Task: Create a due date automation trigger when advanced on, 2 hours after a card is due add fields without custom field "Resume" unchecked.
Action: Mouse moved to (1072, 92)
Screenshot: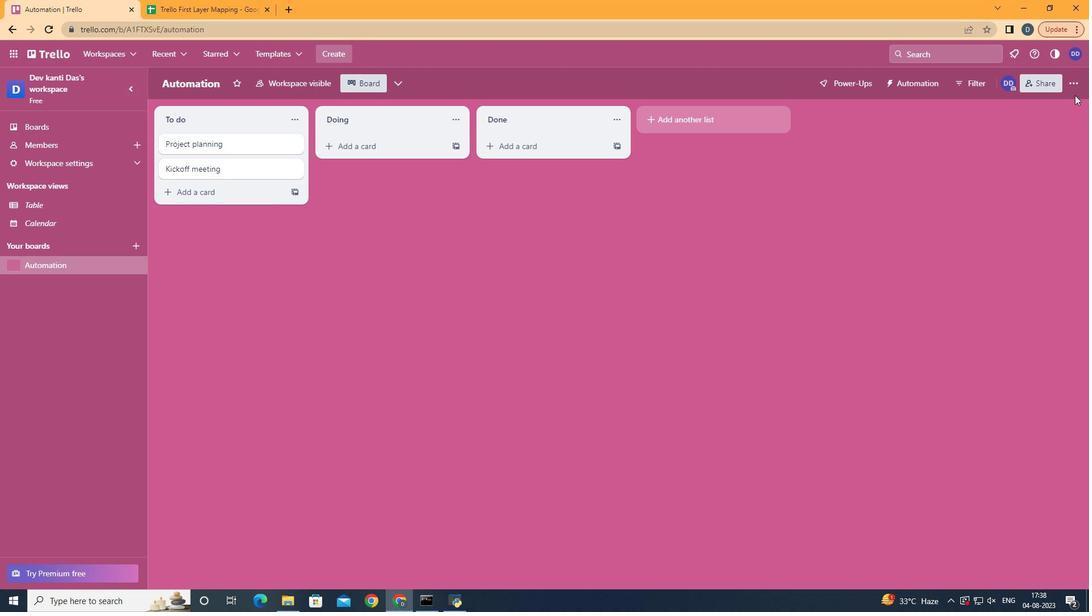 
Action: Mouse pressed left at (1072, 92)
Screenshot: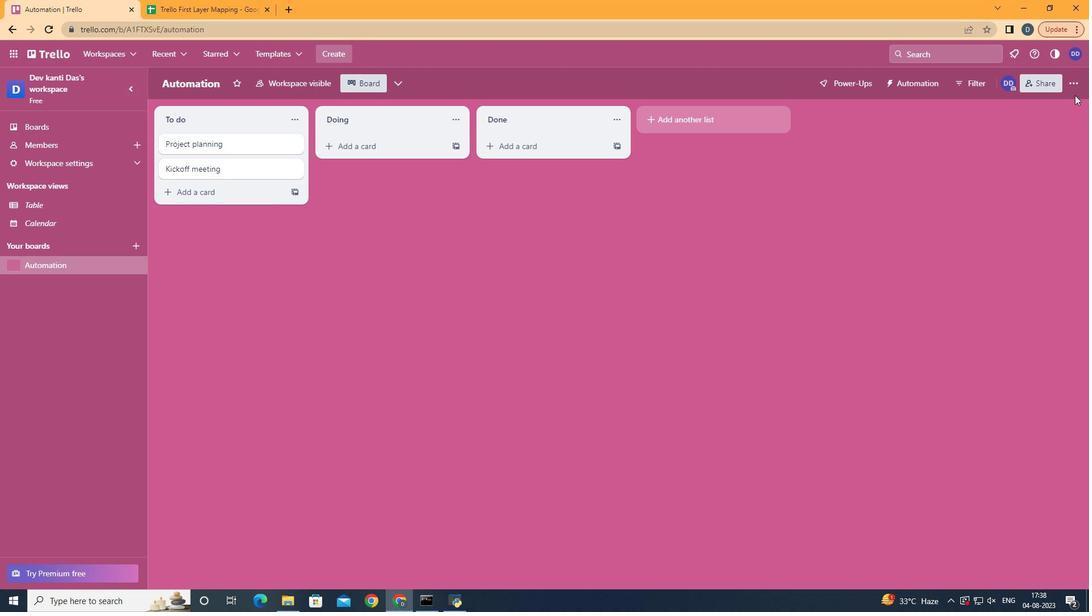 
Action: Mouse moved to (1070, 78)
Screenshot: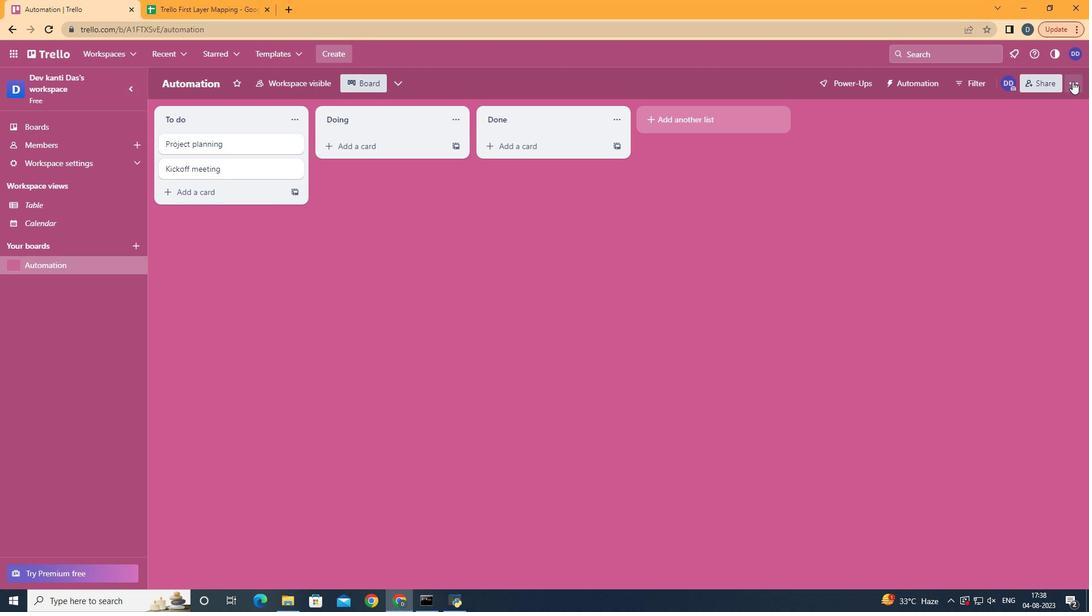 
Action: Mouse pressed left at (1070, 78)
Screenshot: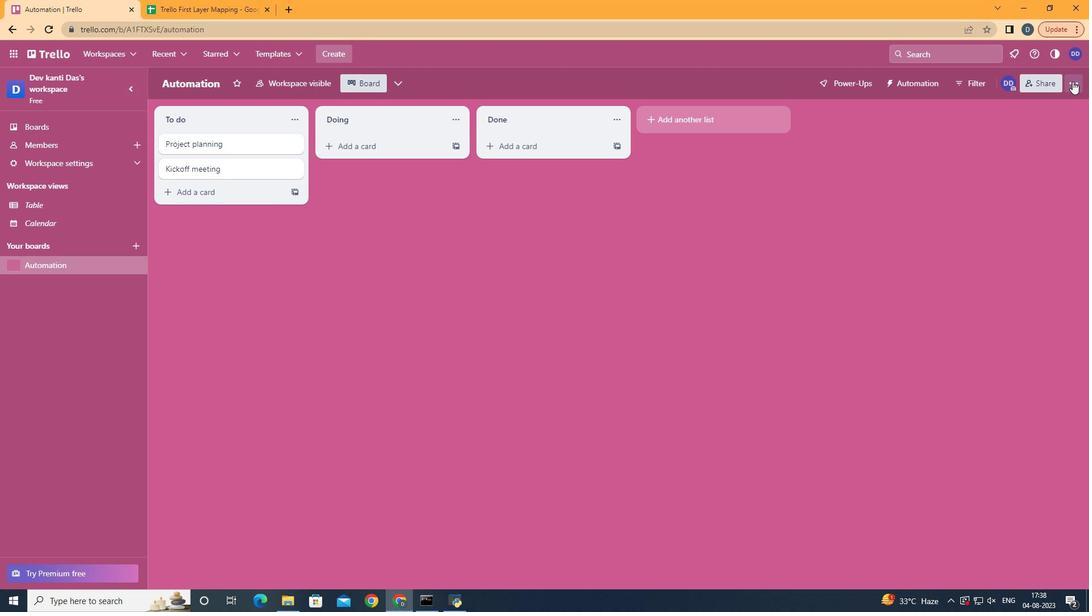 
Action: Mouse moved to (976, 238)
Screenshot: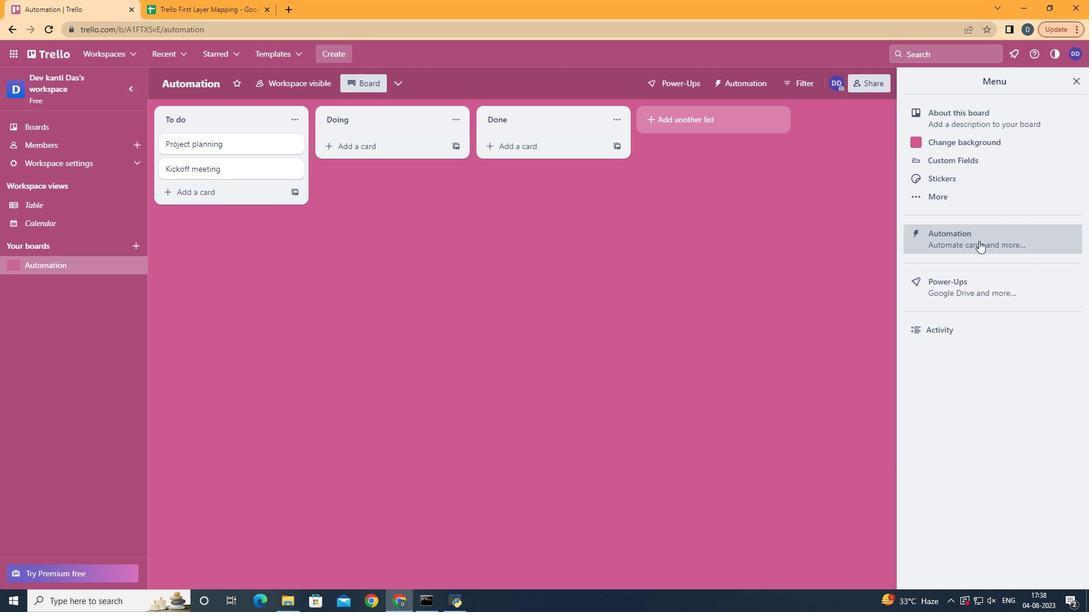 
Action: Mouse pressed left at (976, 238)
Screenshot: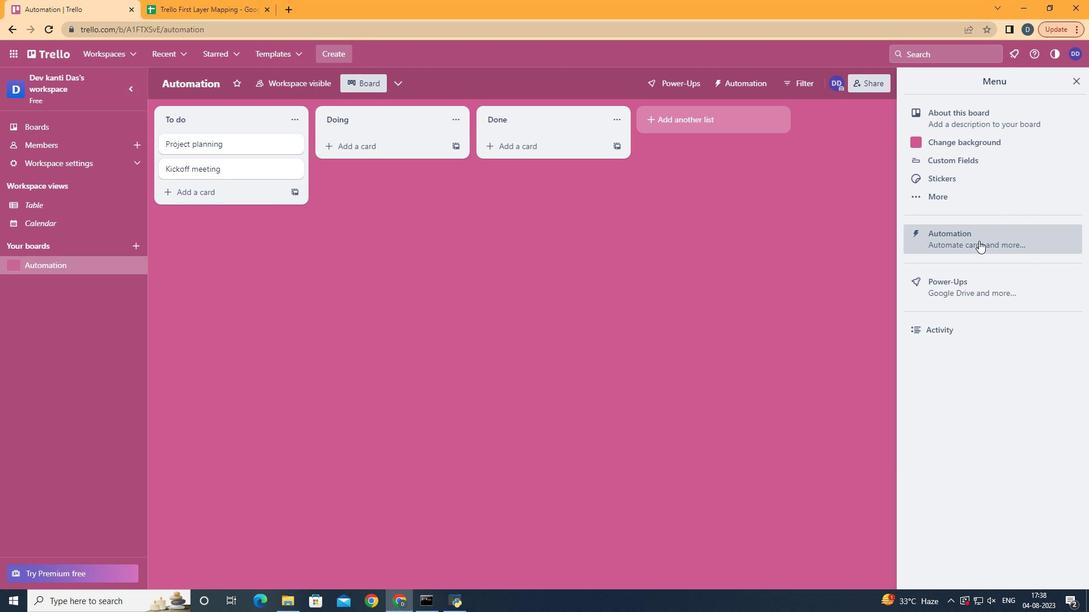
Action: Mouse moved to (201, 229)
Screenshot: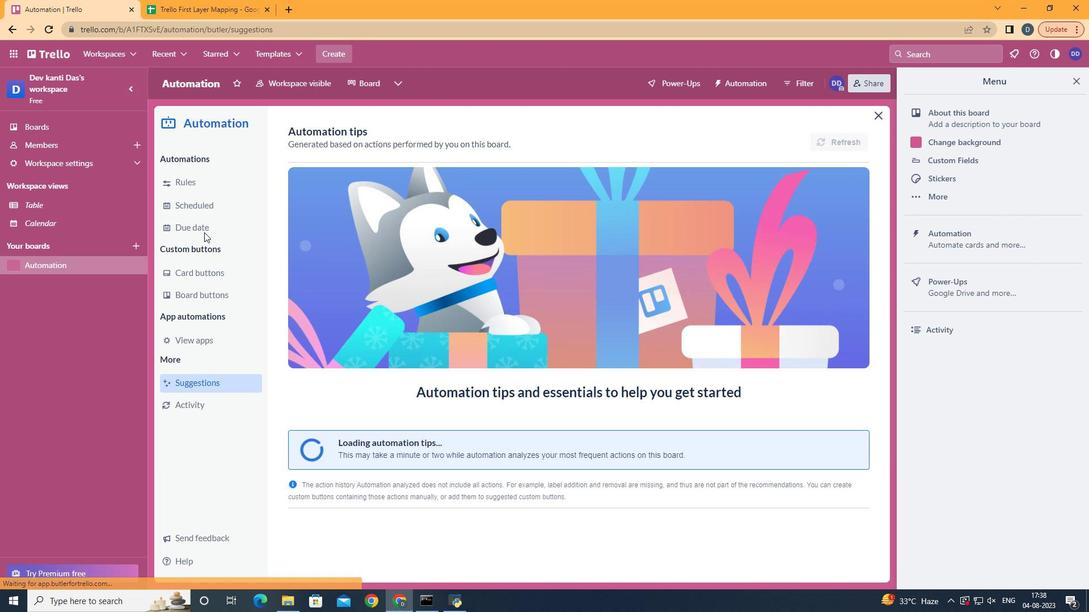 
Action: Mouse pressed left at (201, 229)
Screenshot: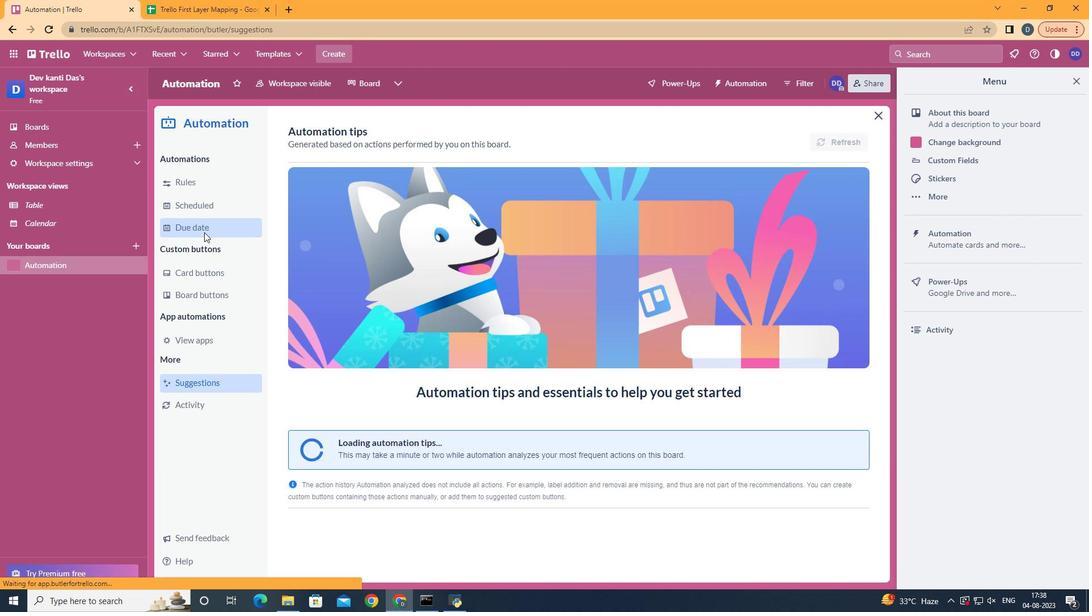 
Action: Mouse moved to (804, 129)
Screenshot: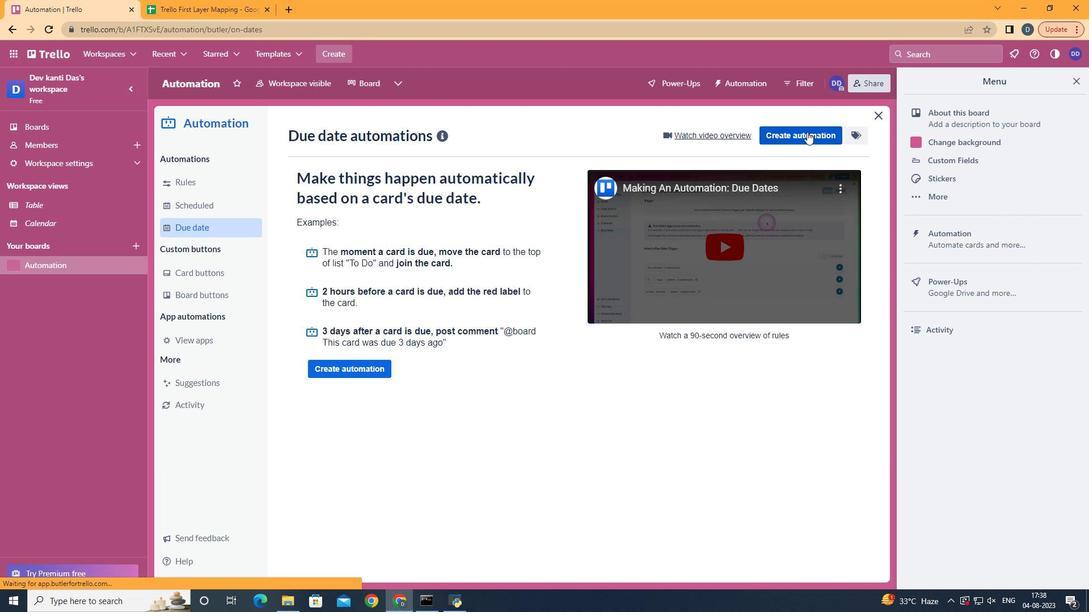 
Action: Mouse pressed left at (804, 129)
Screenshot: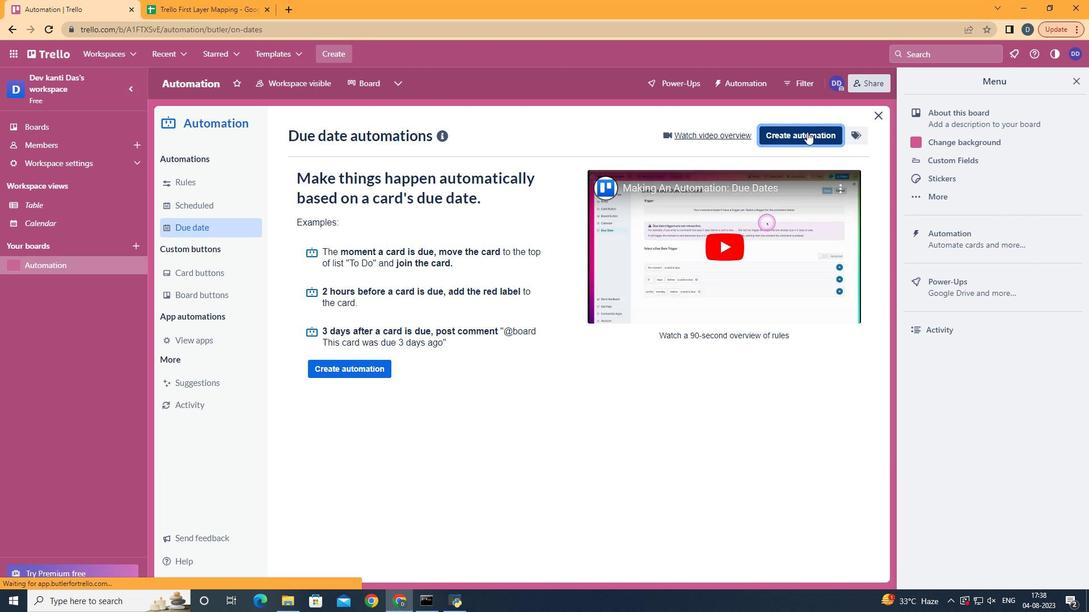 
Action: Mouse moved to (595, 249)
Screenshot: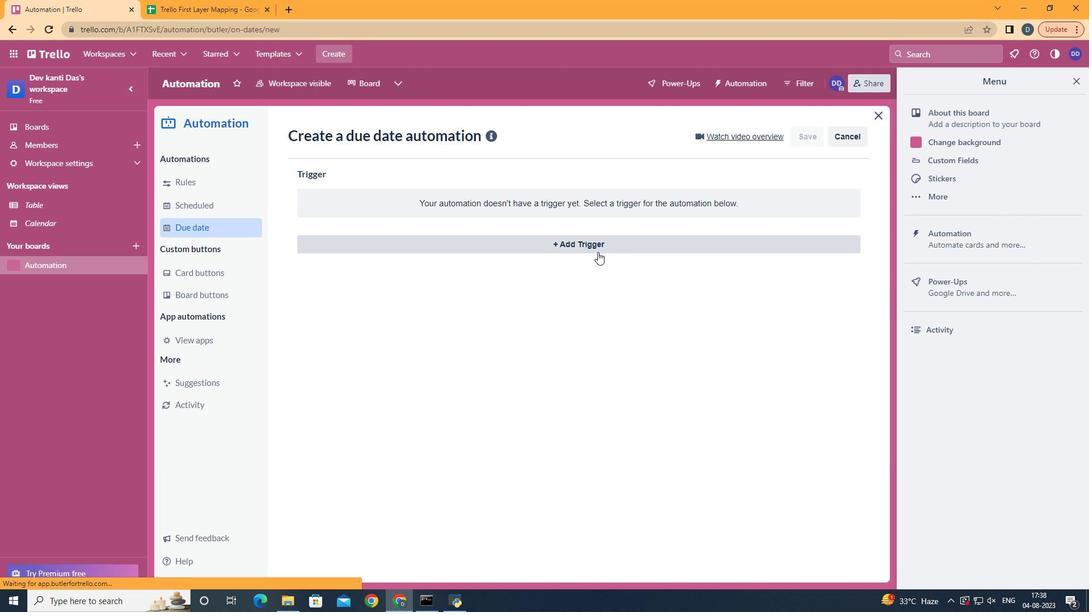 
Action: Mouse pressed left at (595, 249)
Screenshot: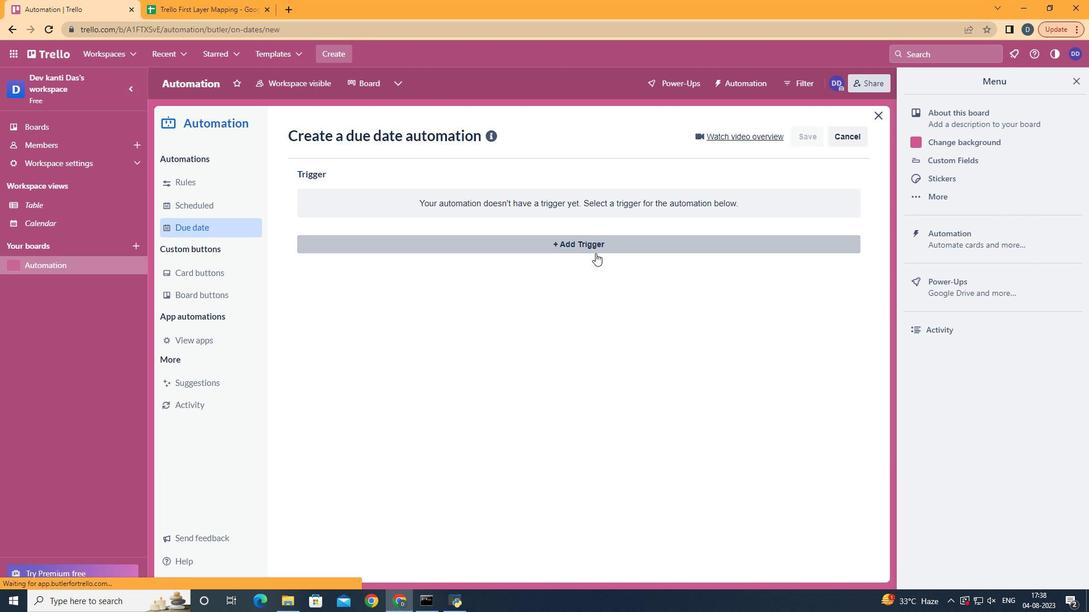 
Action: Mouse moved to (367, 482)
Screenshot: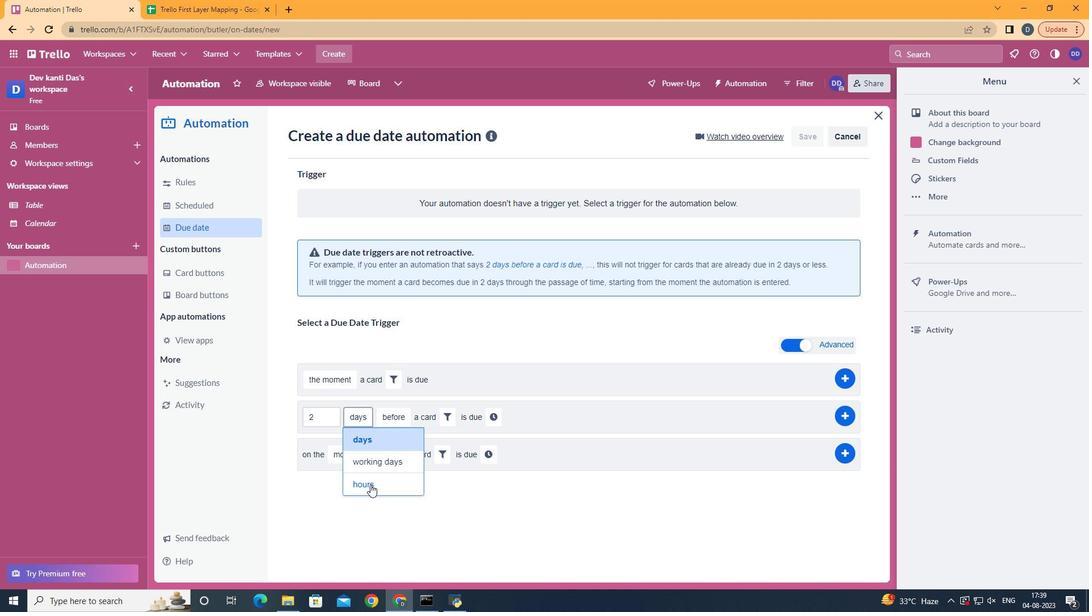 
Action: Mouse pressed left at (367, 482)
Screenshot: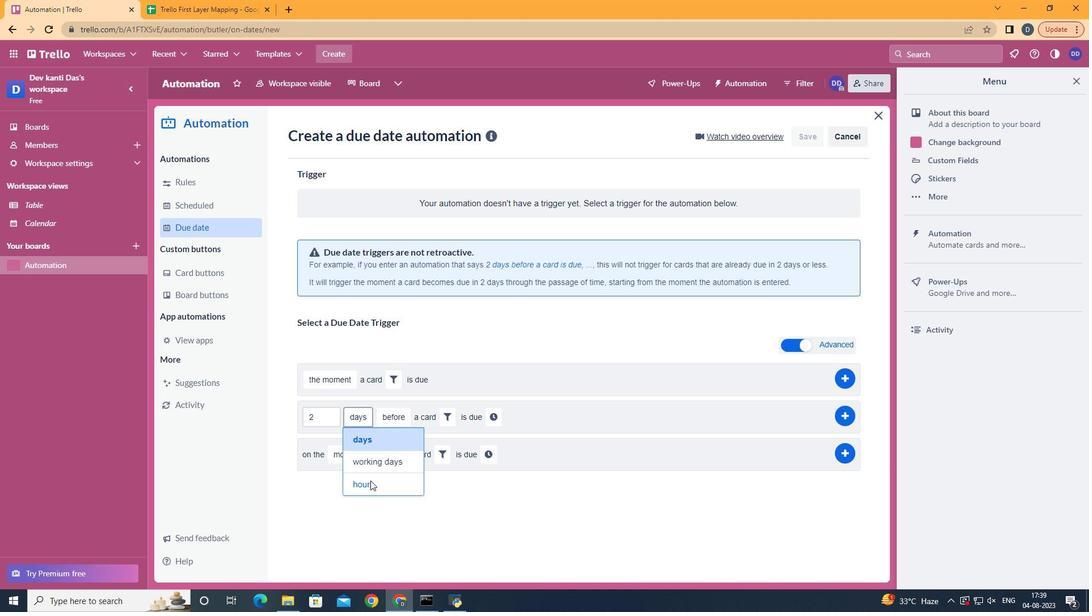 
Action: Mouse moved to (396, 452)
Screenshot: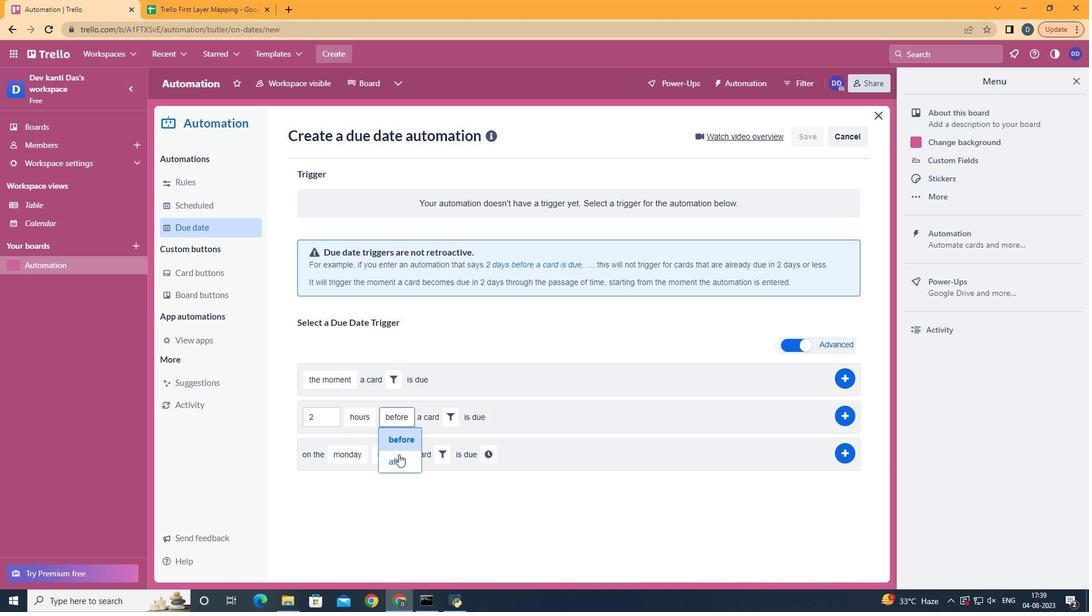 
Action: Mouse pressed left at (396, 452)
Screenshot: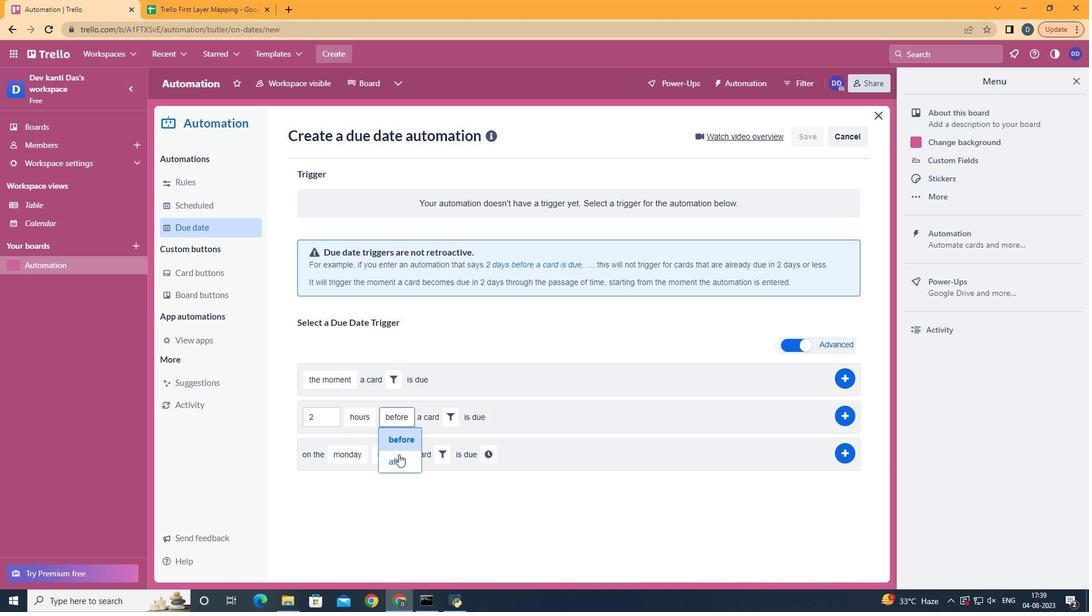 
Action: Mouse moved to (433, 417)
Screenshot: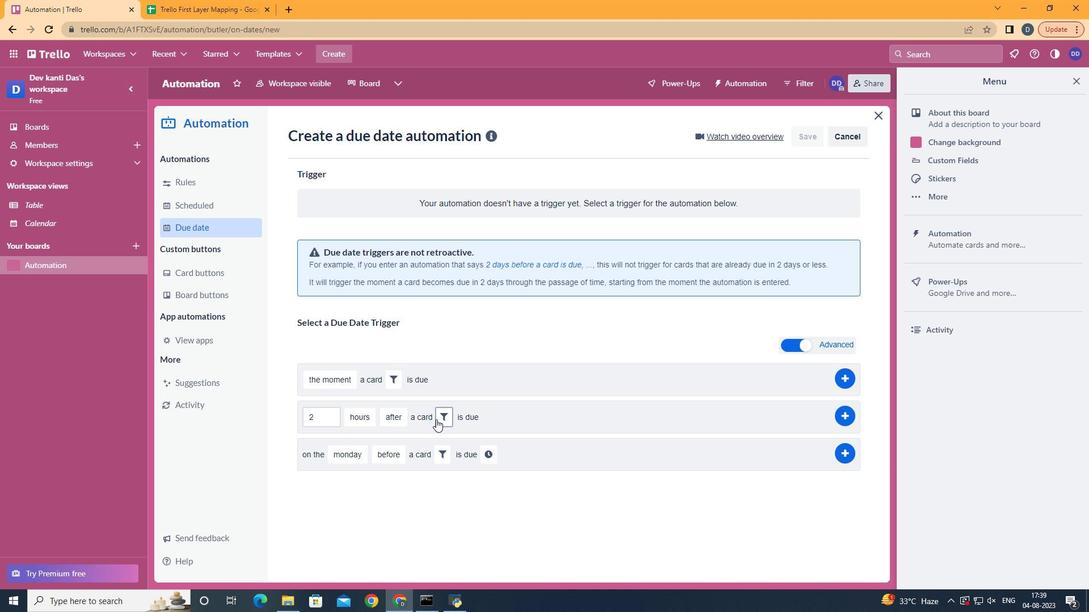 
Action: Mouse pressed left at (433, 417)
Screenshot: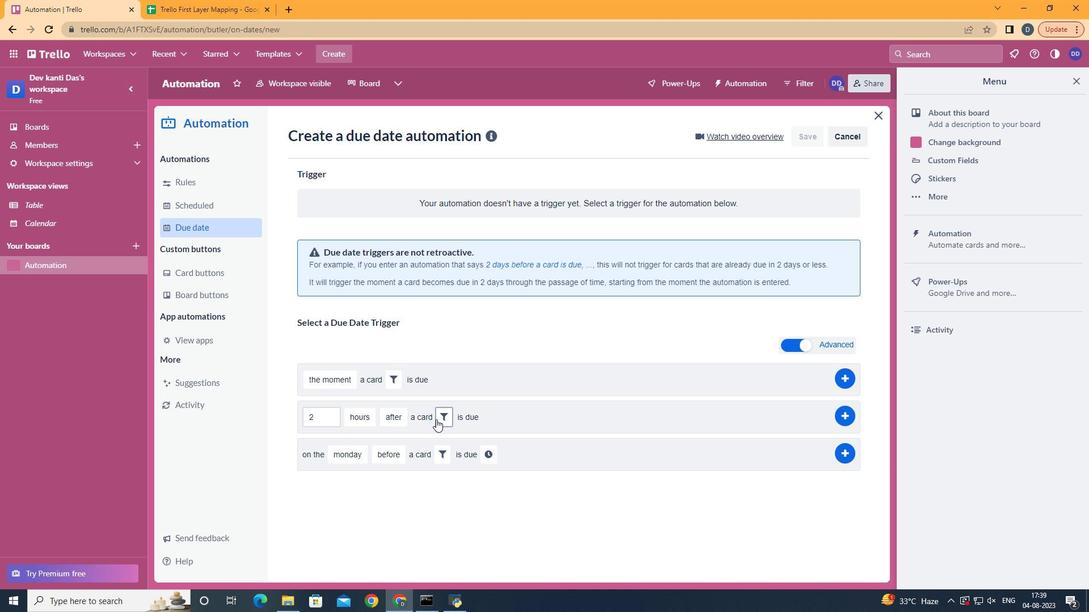 
Action: Mouse moved to (613, 455)
Screenshot: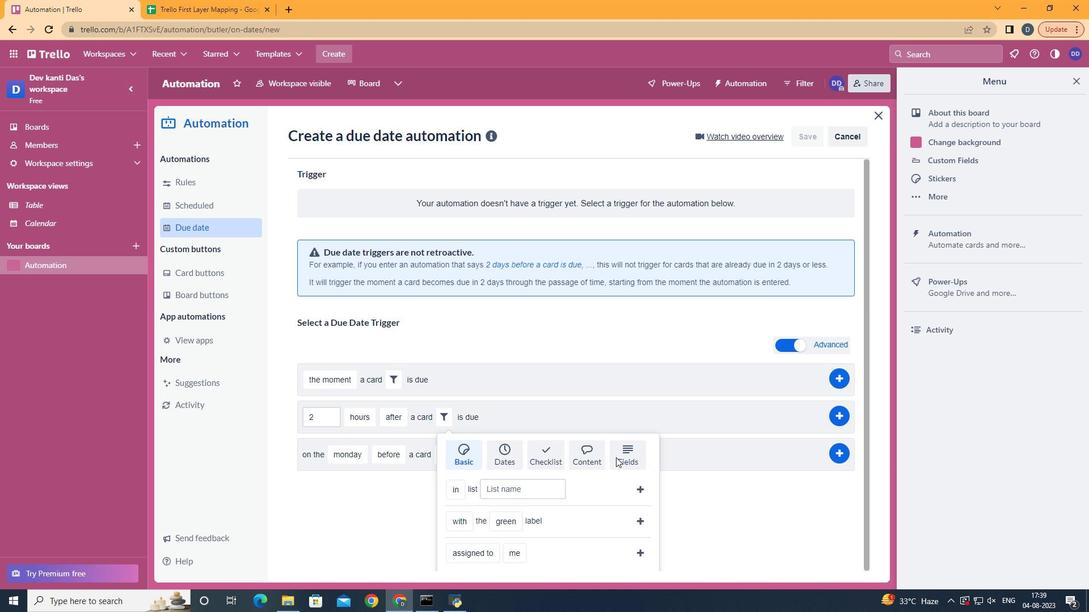 
Action: Mouse pressed left at (613, 455)
Screenshot: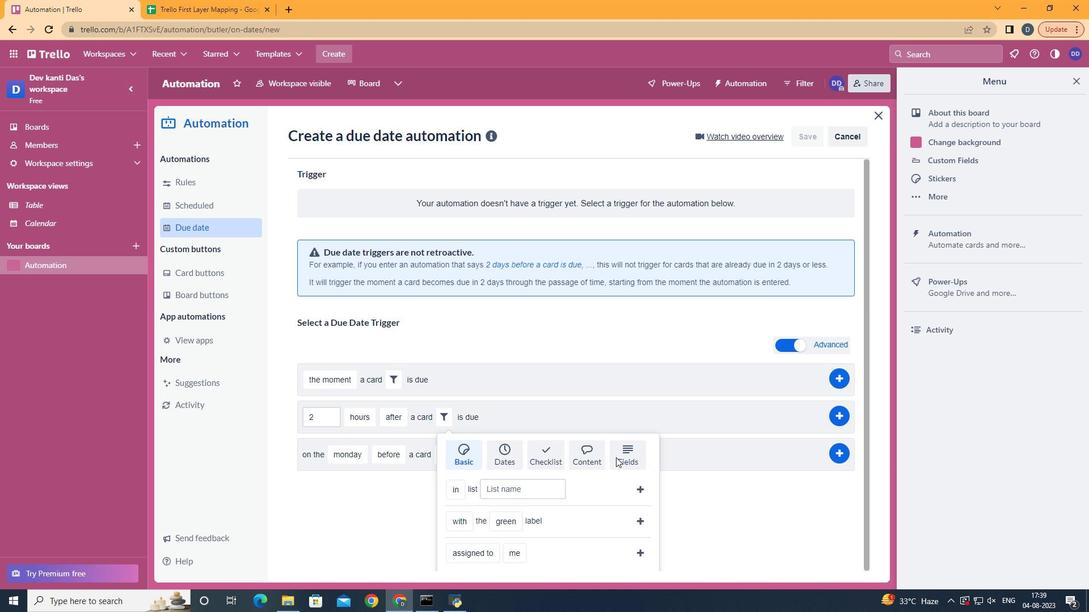 
Action: Mouse moved to (612, 455)
Screenshot: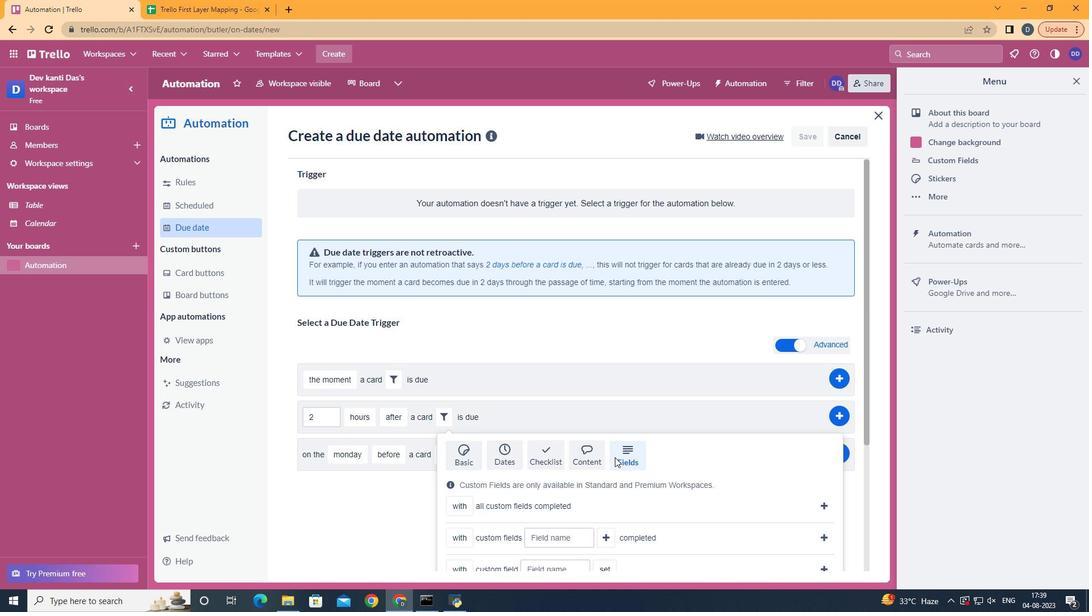 
Action: Mouse scrolled (612, 454) with delta (0, 0)
Screenshot: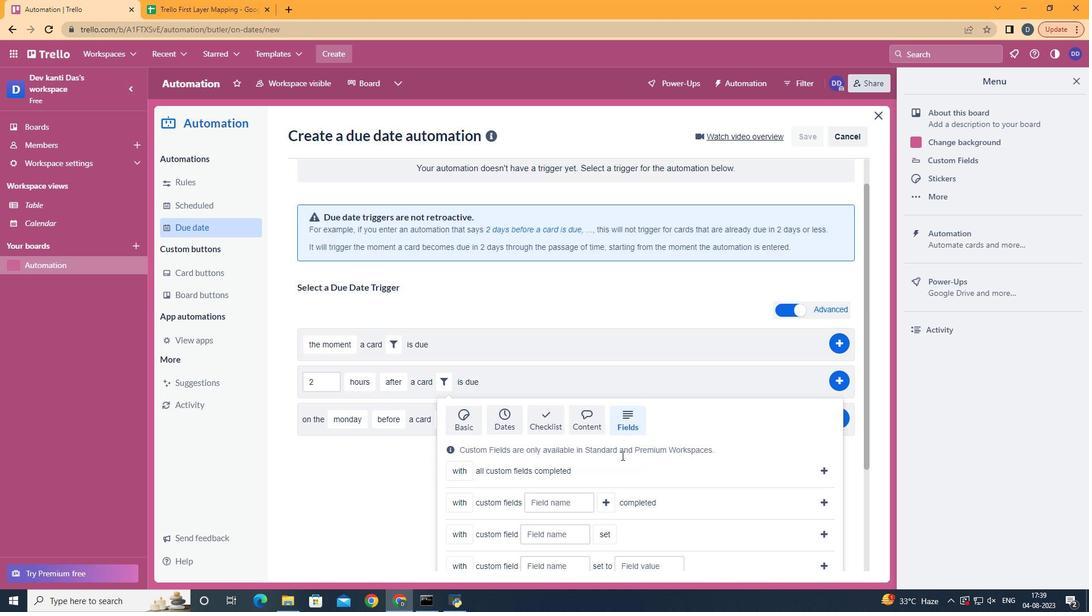 
Action: Mouse scrolled (612, 454) with delta (0, 0)
Screenshot: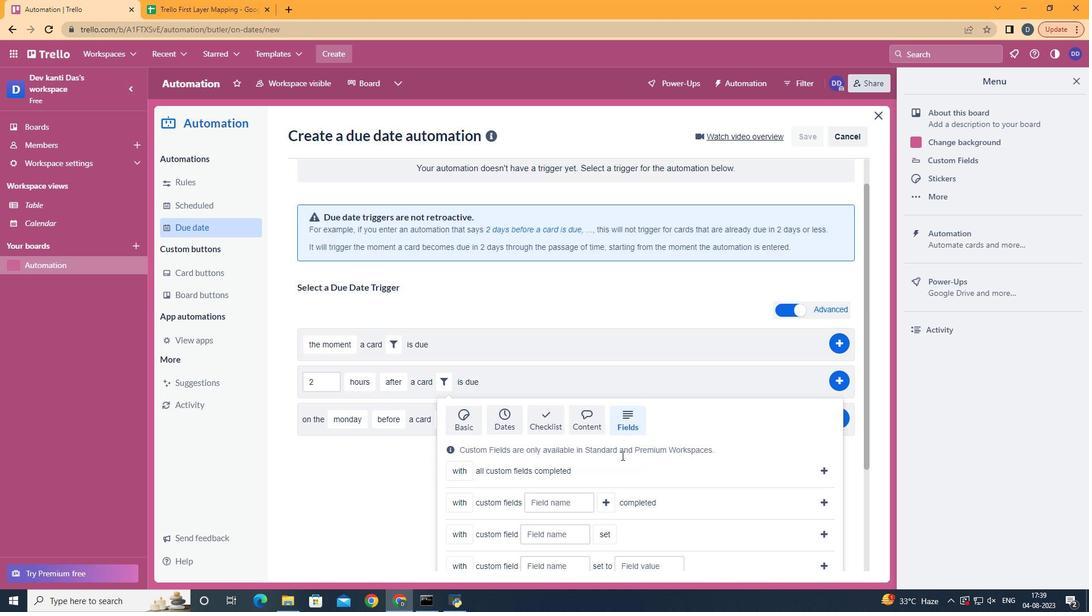 
Action: Mouse scrolled (612, 454) with delta (0, 0)
Screenshot: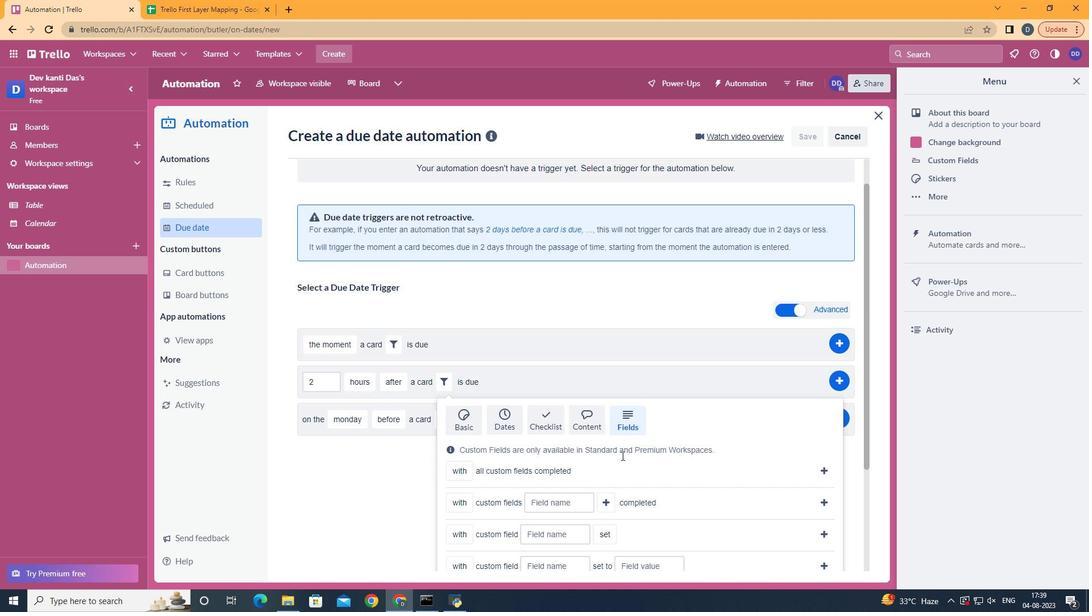 
Action: Mouse scrolled (612, 454) with delta (0, 0)
Screenshot: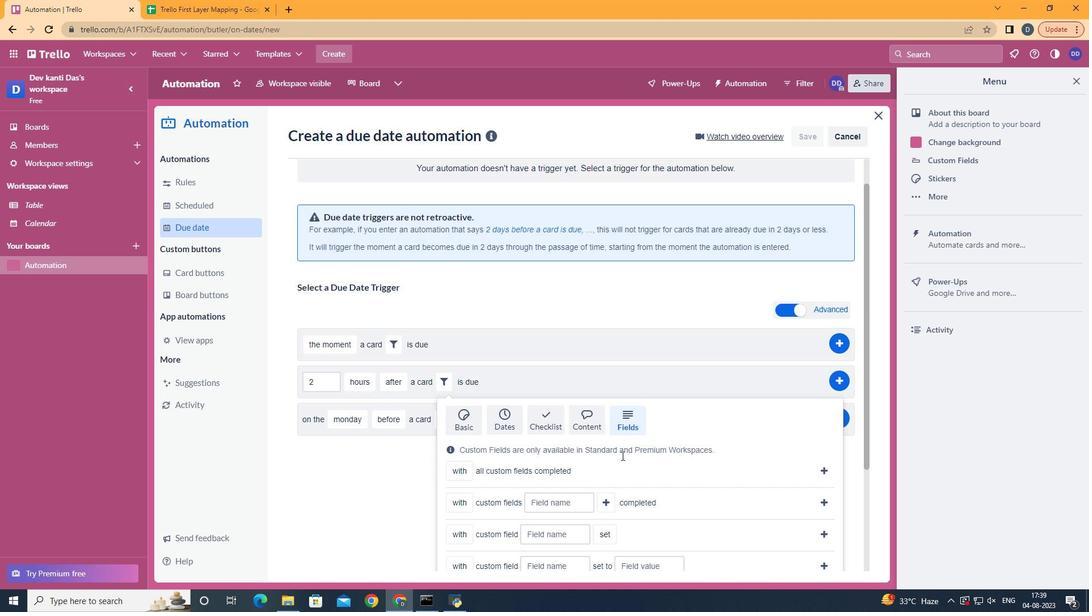 
Action: Mouse scrolled (612, 454) with delta (0, 0)
Screenshot: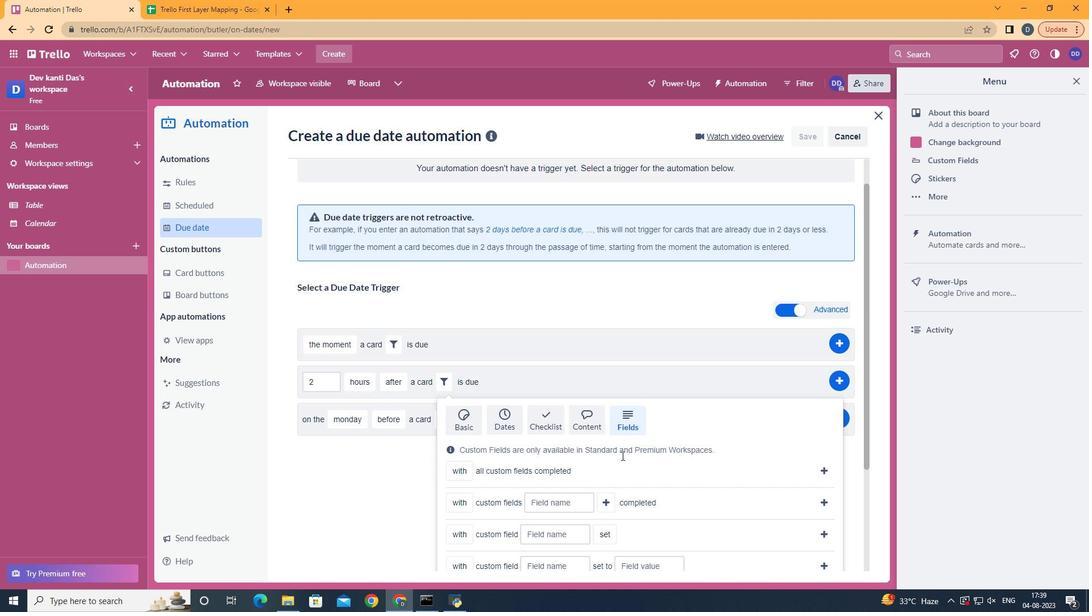 
Action: Mouse scrolled (612, 454) with delta (0, 0)
Screenshot: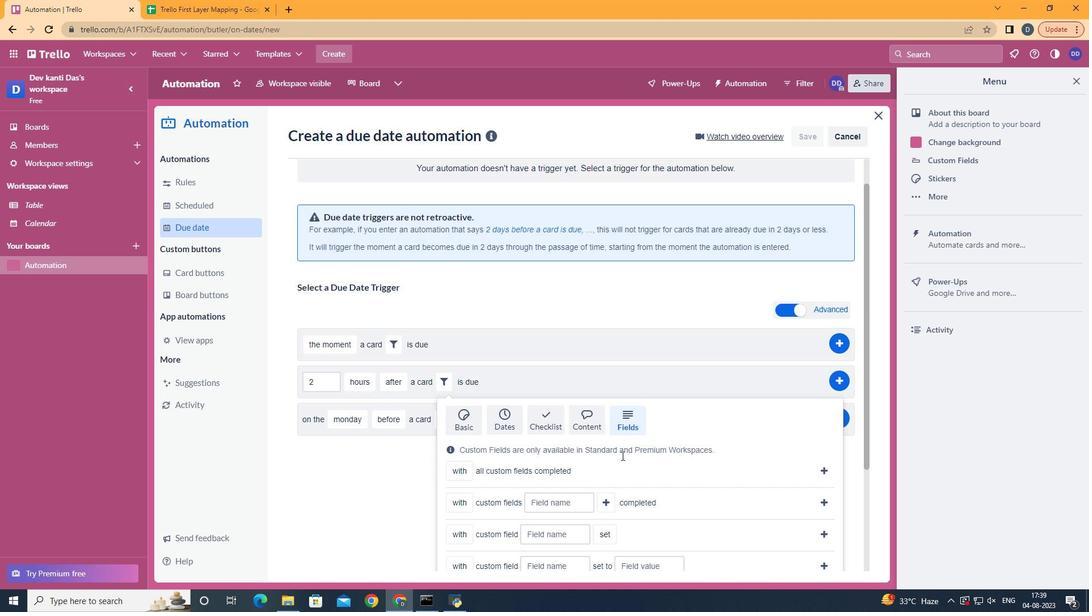 
Action: Mouse moved to (473, 488)
Screenshot: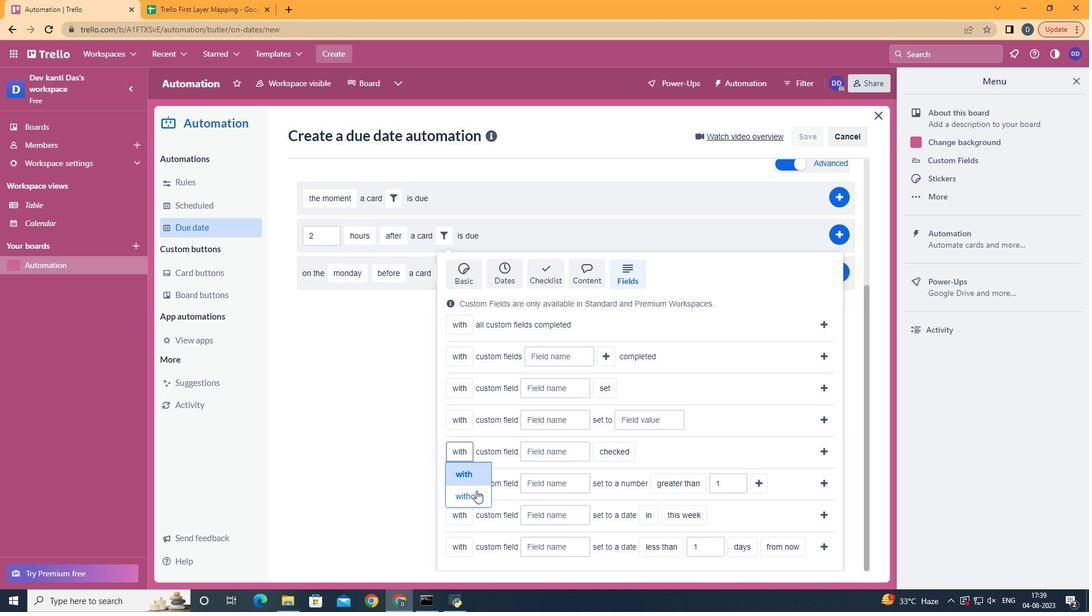 
Action: Mouse pressed left at (473, 488)
Screenshot: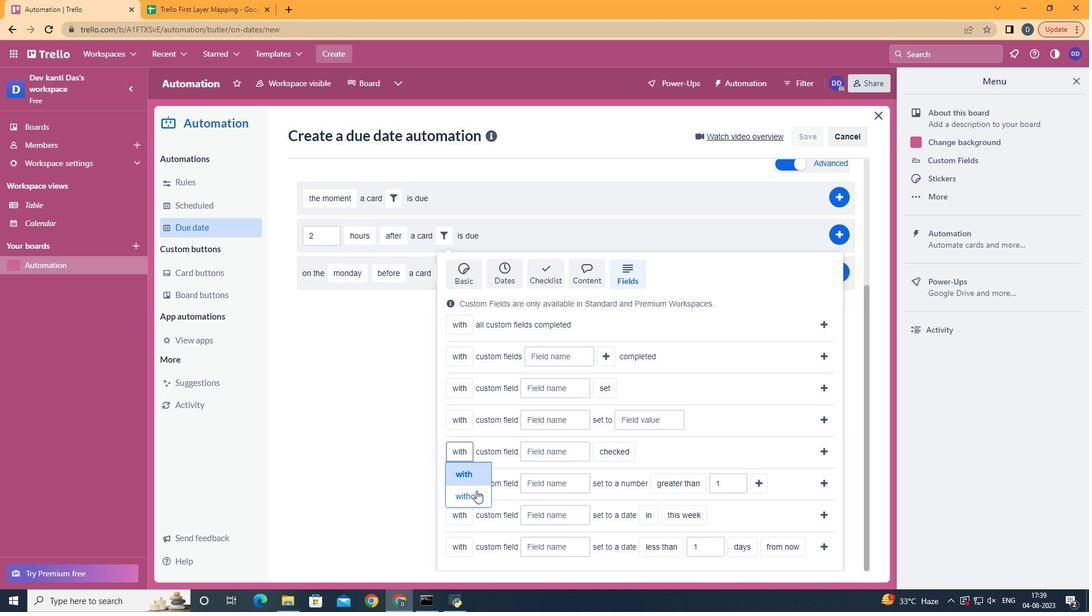
Action: Mouse moved to (562, 451)
Screenshot: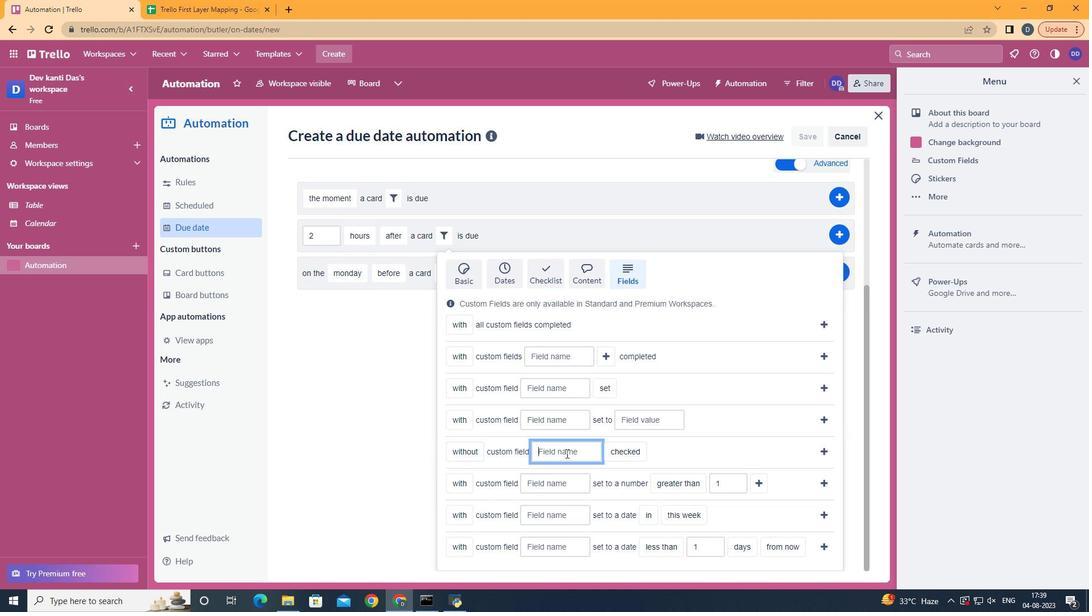 
Action: Mouse pressed left at (562, 451)
Screenshot: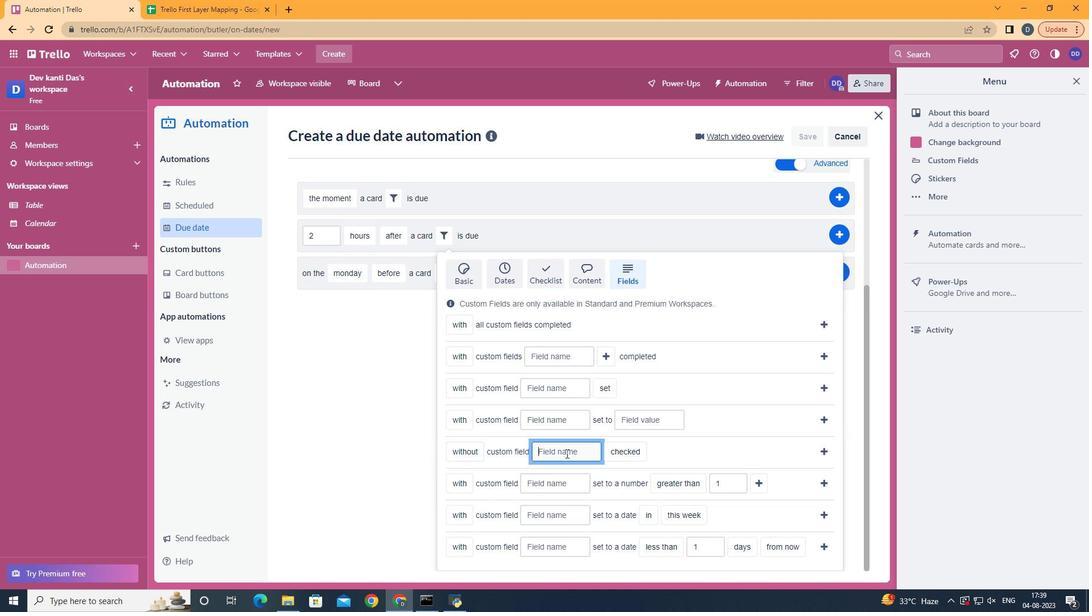 
Action: Mouse moved to (563, 451)
Screenshot: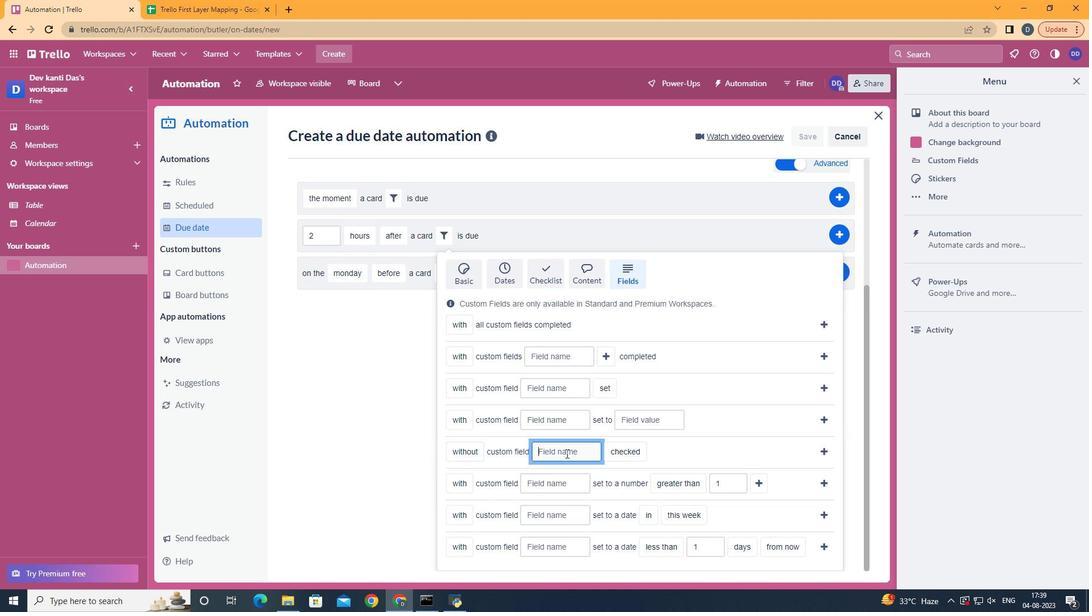 
Action: Key pressed <Key.shift>Resunme<Key.backspace><Key.backspace><Key.backspace>me
Screenshot: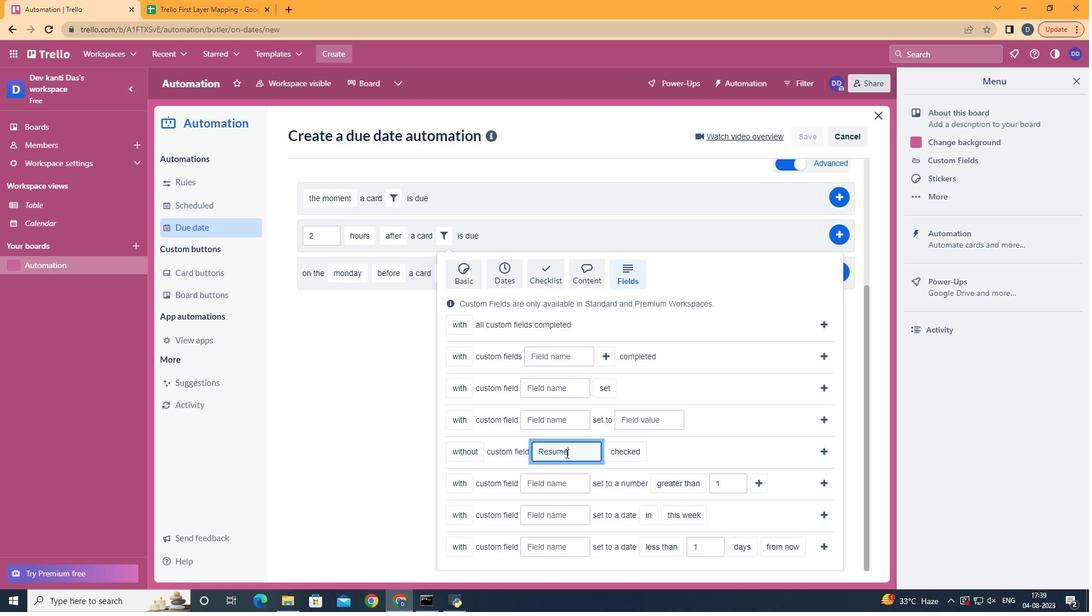 
Action: Mouse moved to (632, 492)
Screenshot: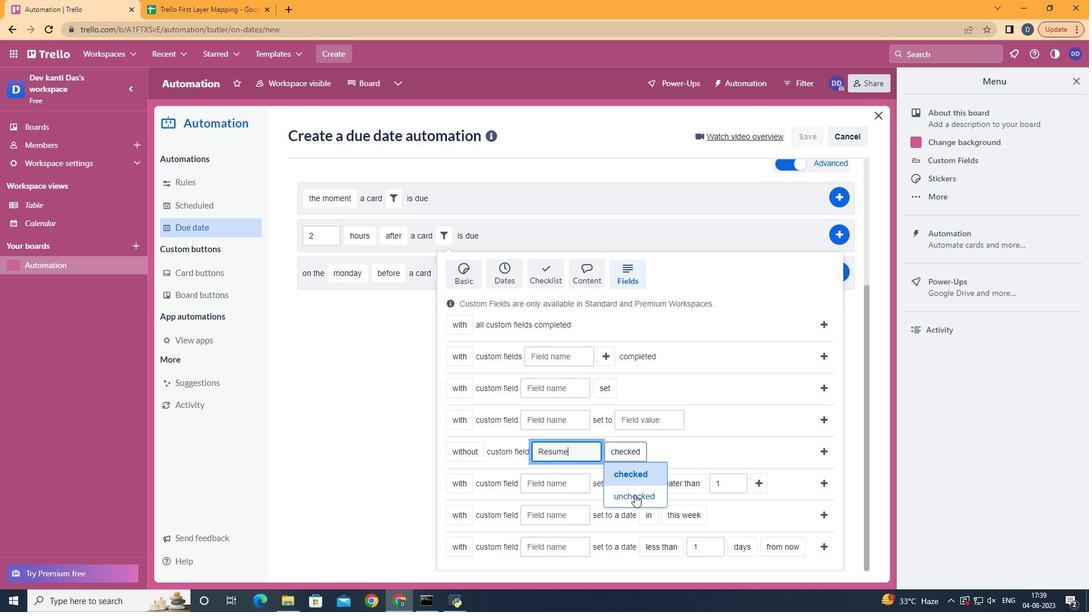 
Action: Mouse pressed left at (632, 492)
Screenshot: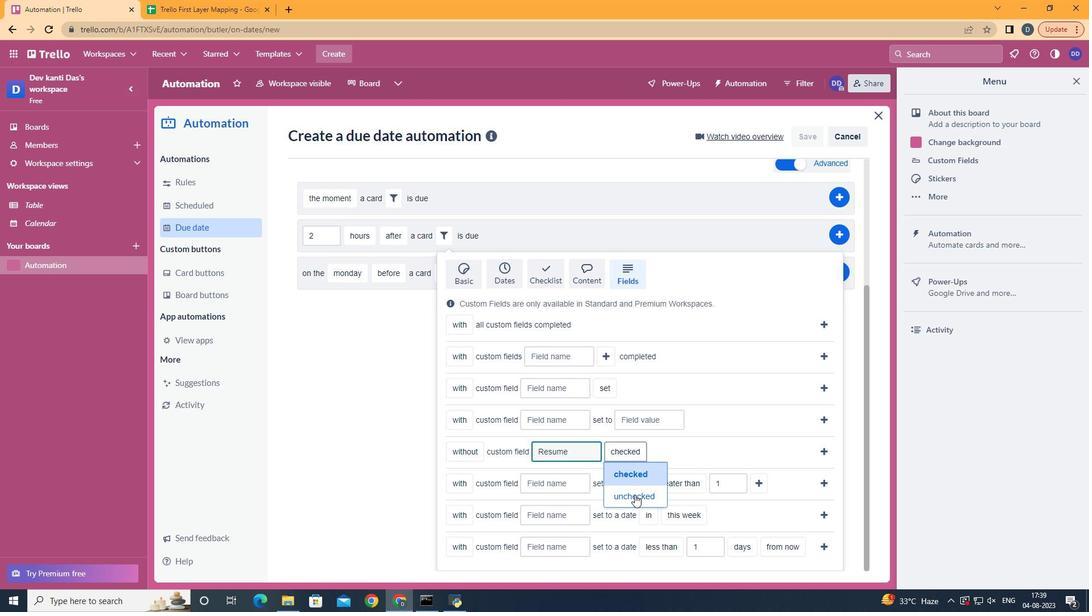 
Action: Mouse moved to (825, 452)
Screenshot: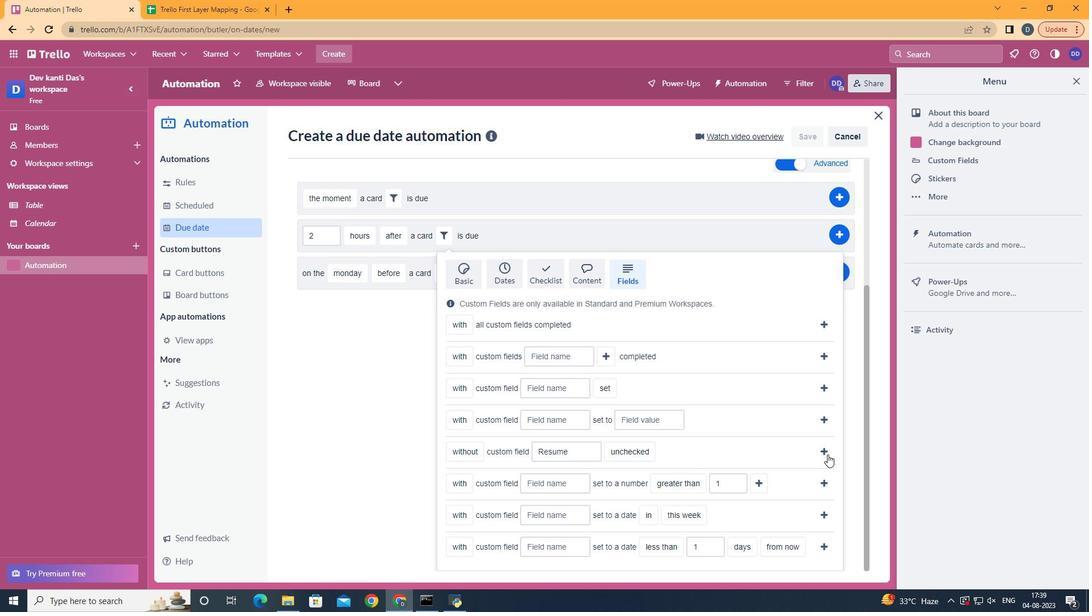 
Action: Mouse pressed left at (825, 452)
Screenshot: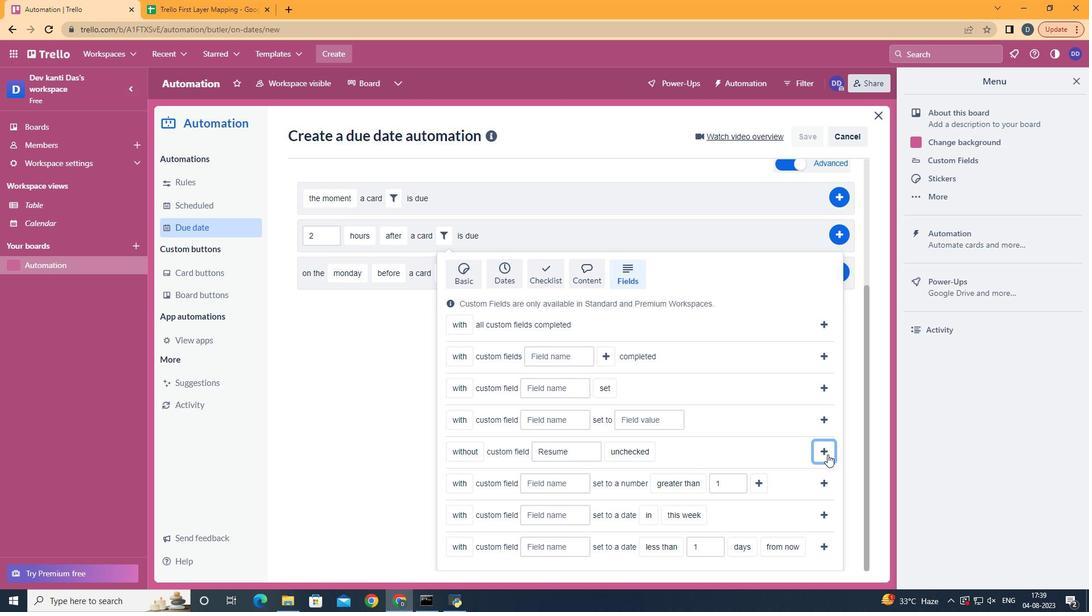 
Action: Mouse moved to (843, 411)
Screenshot: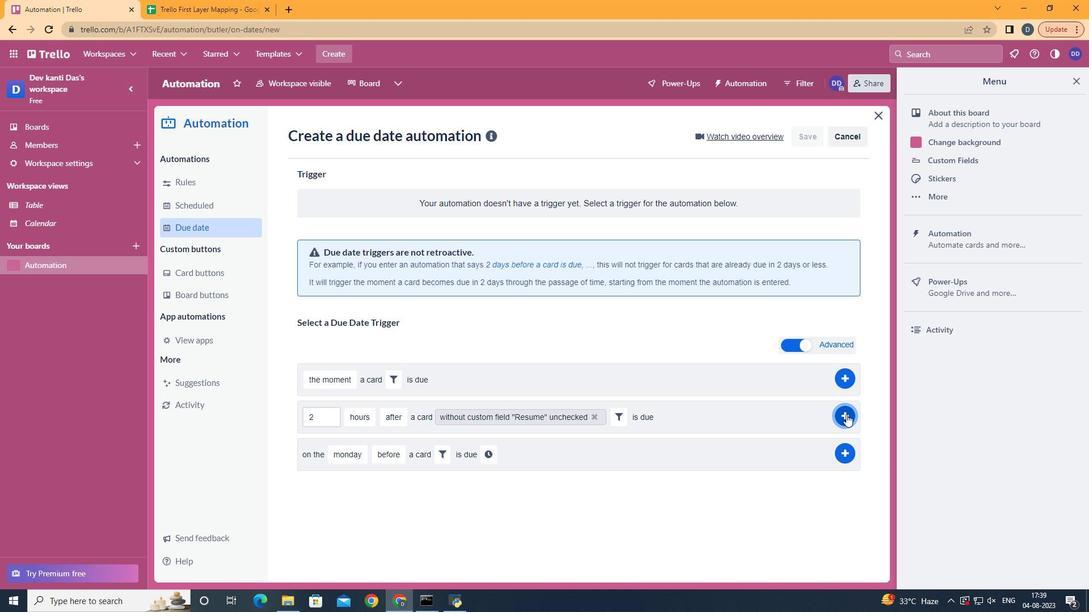 
Action: Mouse pressed left at (843, 411)
Screenshot: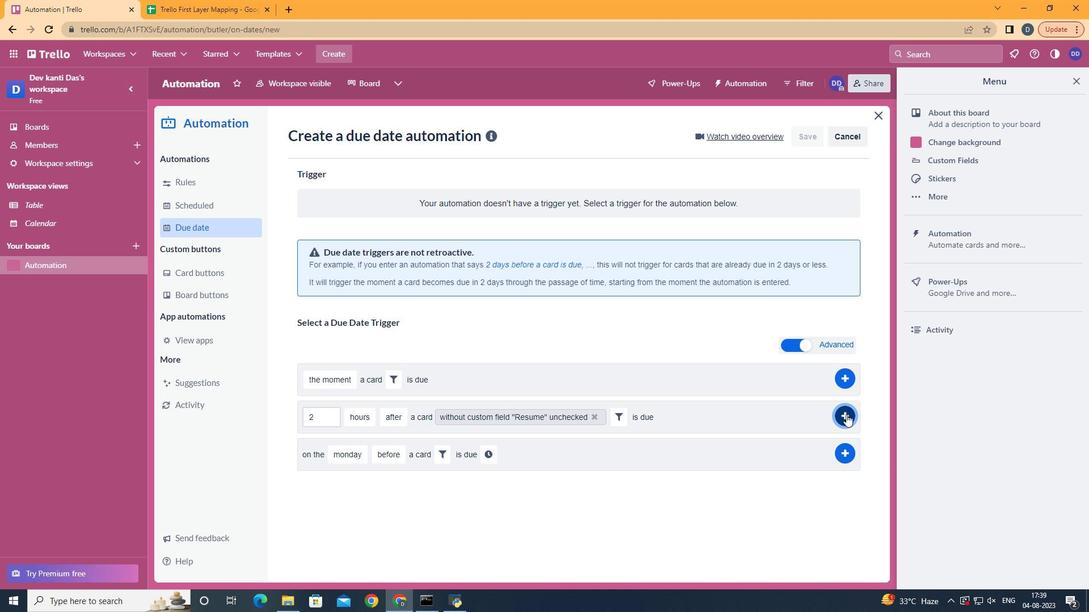 
Action: Mouse moved to (462, 185)
Screenshot: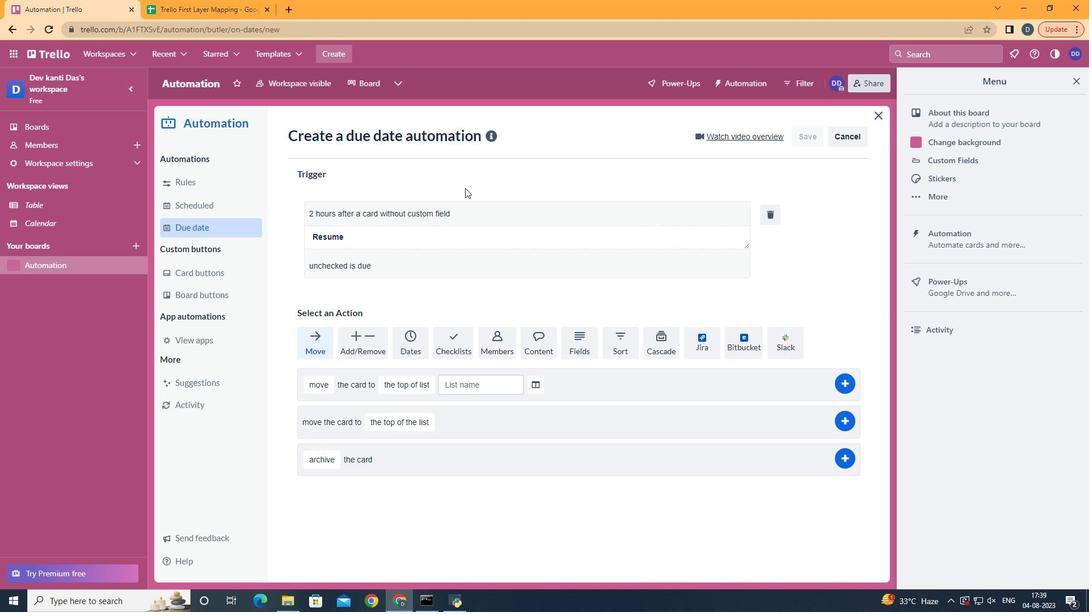 
